 Task: Use the formula "ARRAY_CONSTRAIN" in spreadsheet "Project protfolio".
Action: Mouse moved to (794, 126)
Screenshot: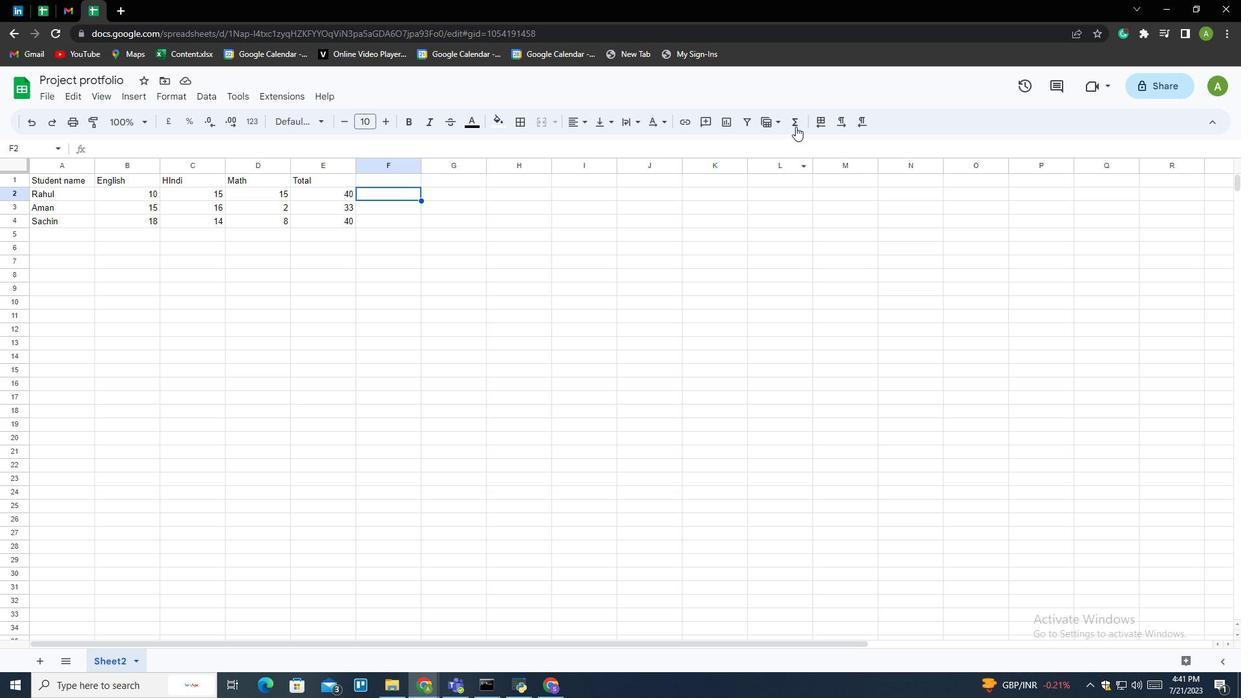 
Action: Mouse pressed left at (794, 126)
Screenshot: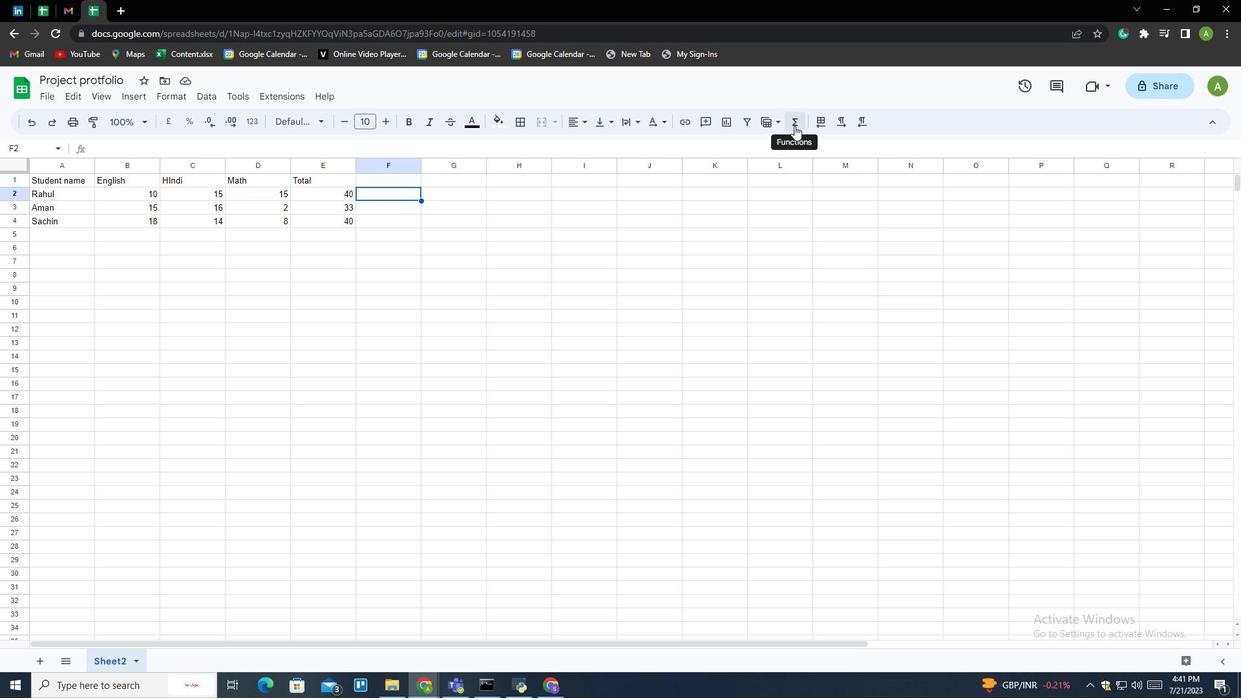 
Action: Mouse moved to (837, 263)
Screenshot: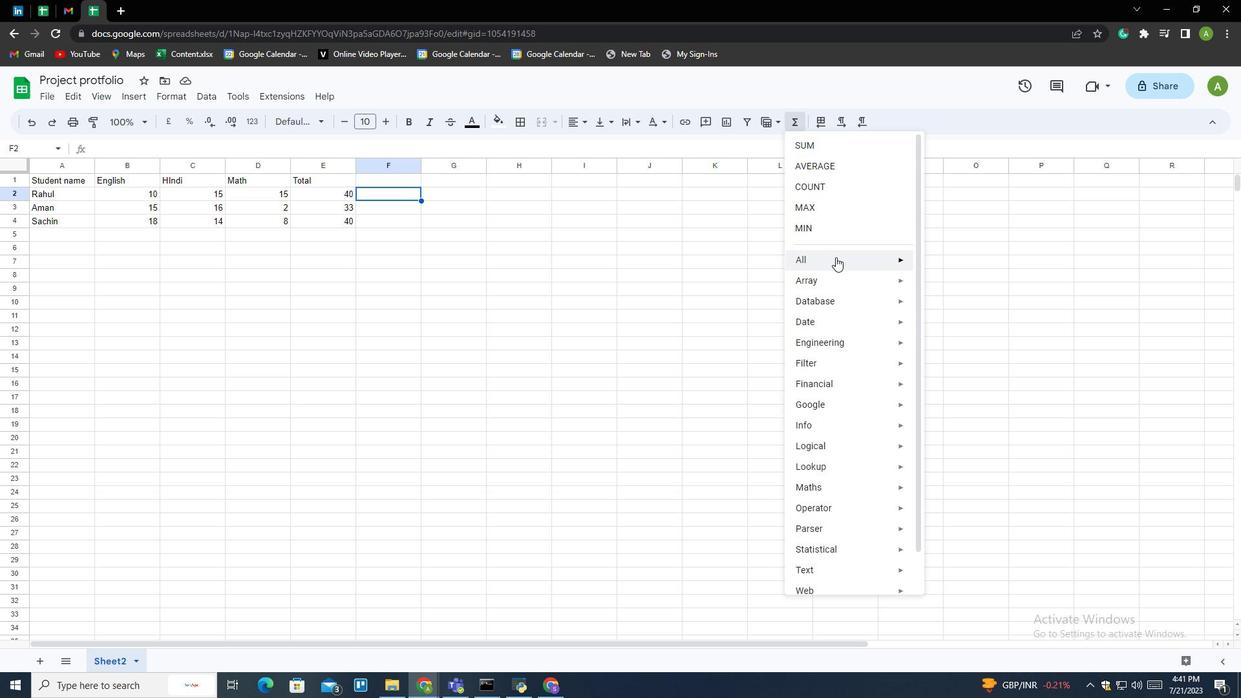 
Action: Mouse pressed left at (837, 263)
Screenshot: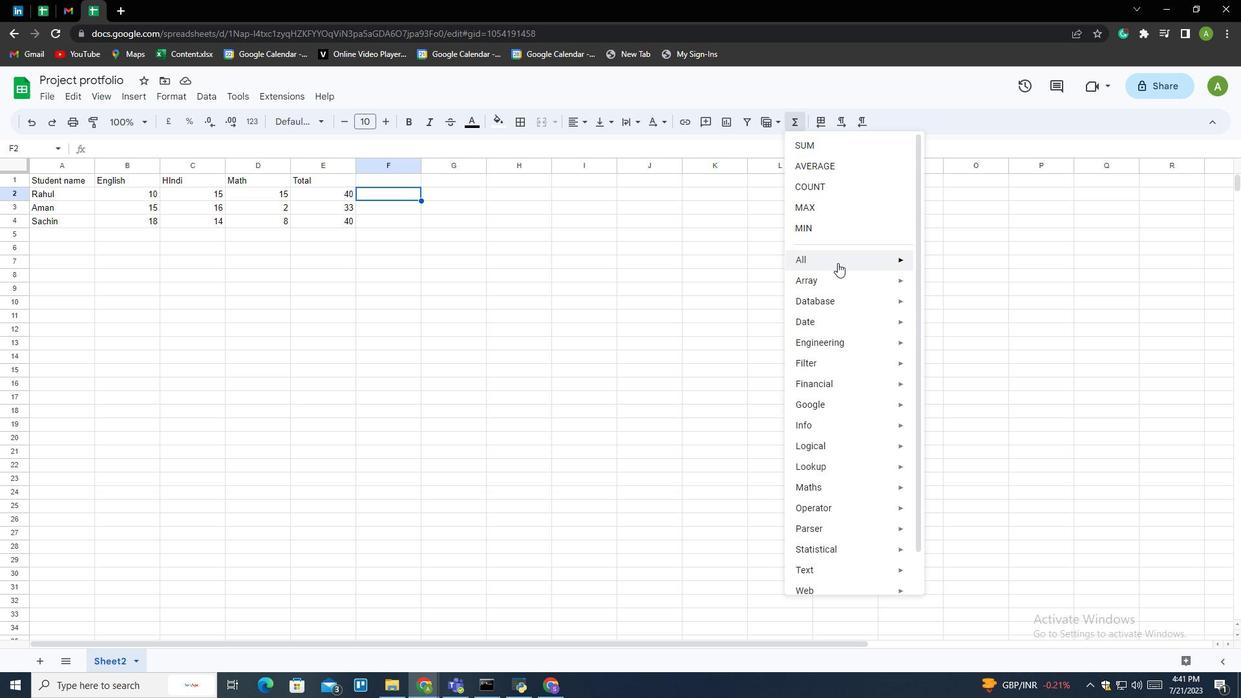 
Action: Mouse moved to (942, 291)
Screenshot: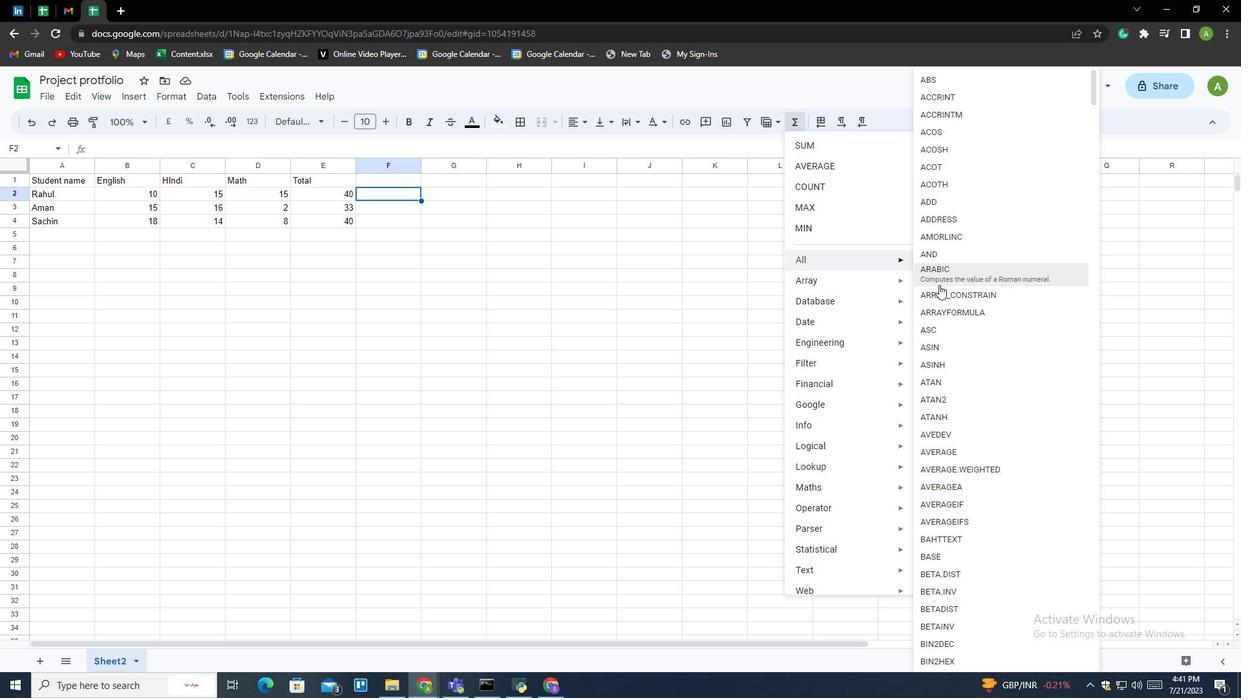 
Action: Mouse pressed left at (942, 291)
Screenshot: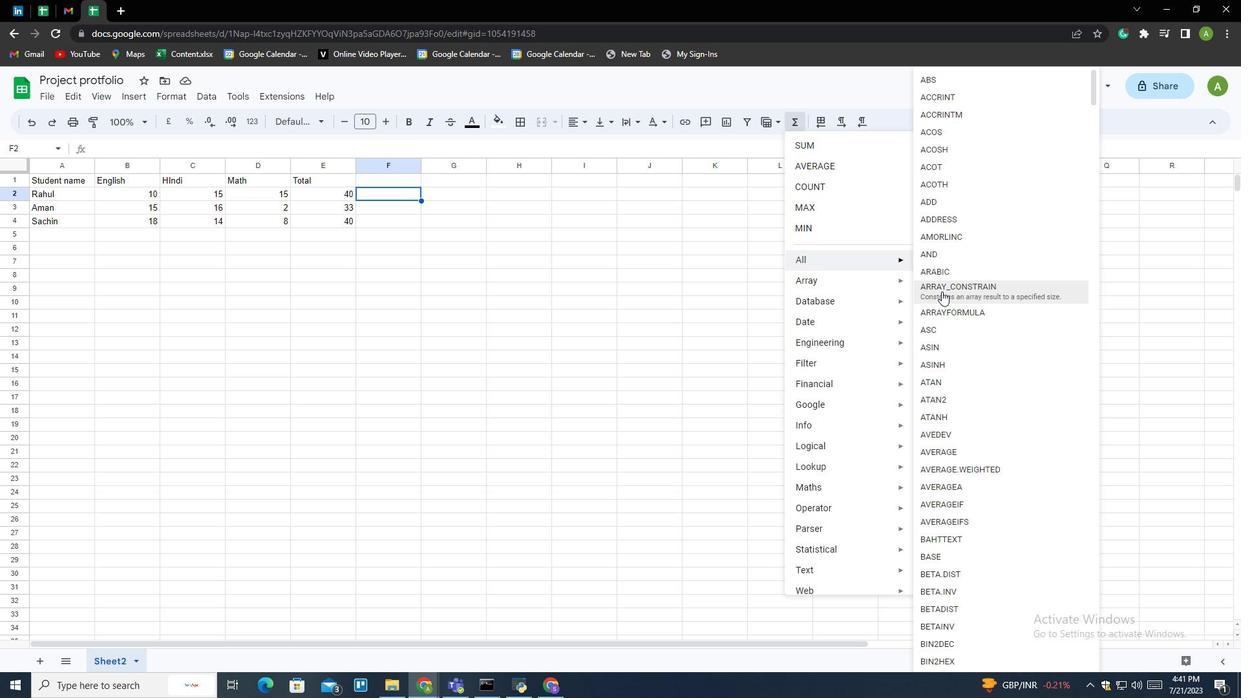 
Action: Mouse moved to (140, 193)
Screenshot: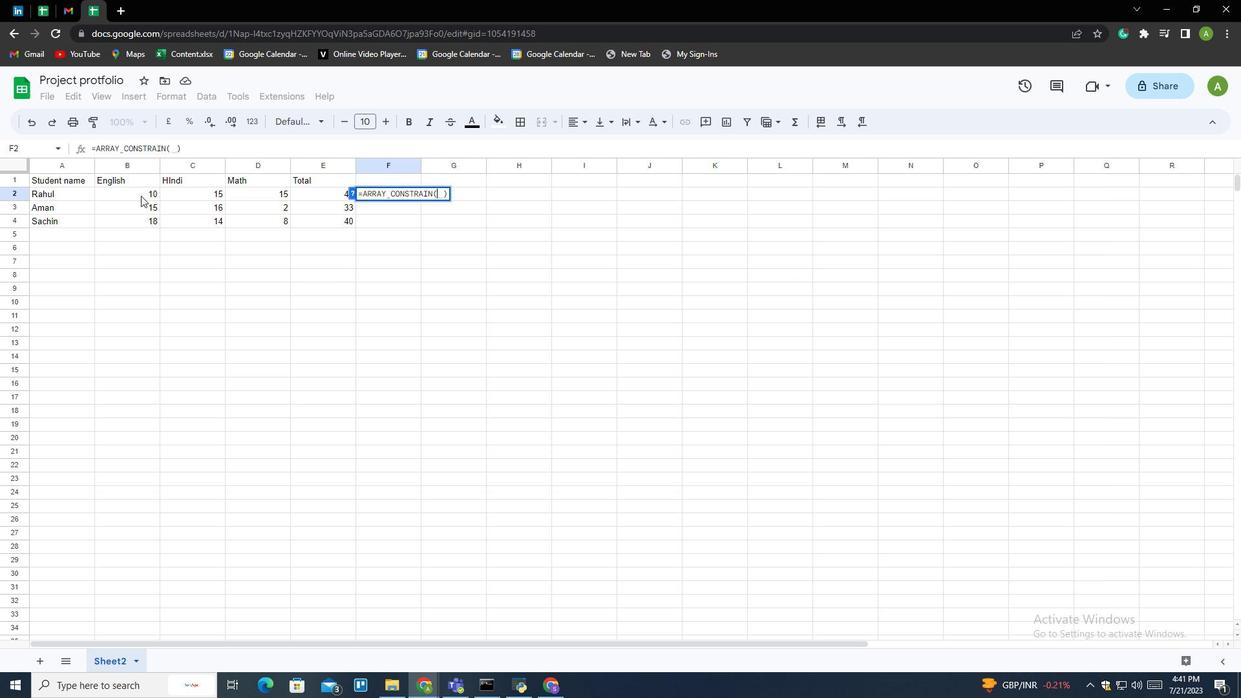 
Action: Mouse pressed left at (140, 193)
Screenshot: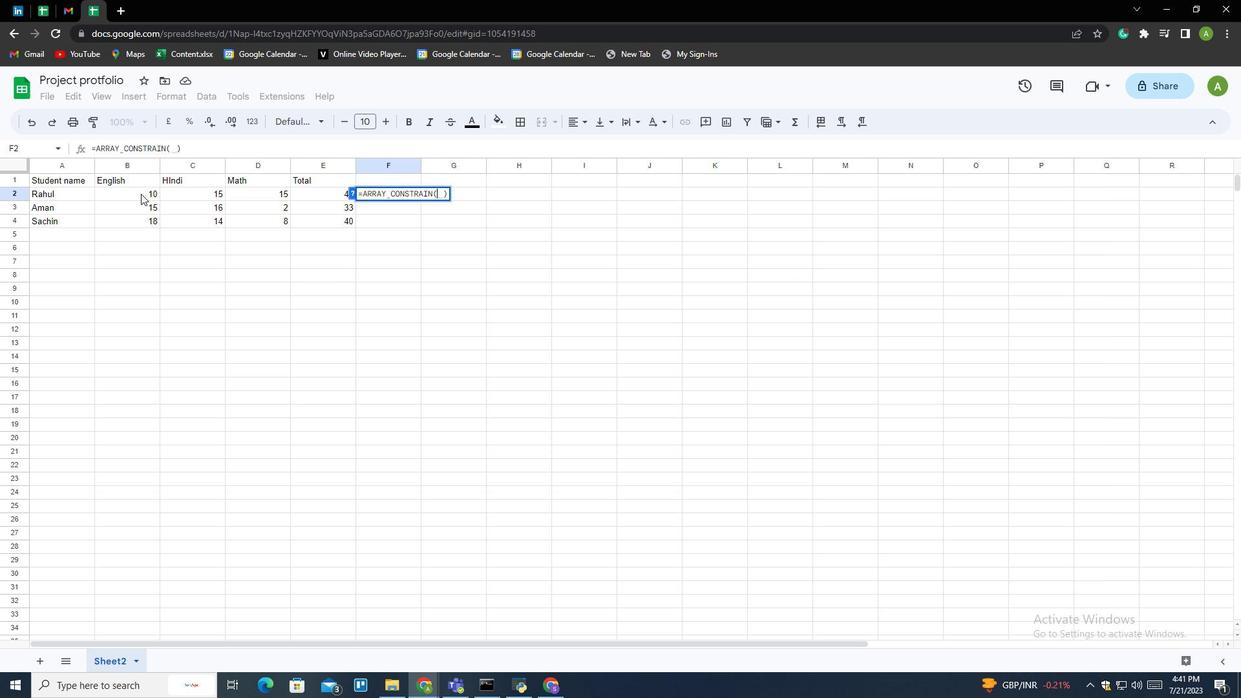 
Action: Mouse moved to (332, 227)
Screenshot: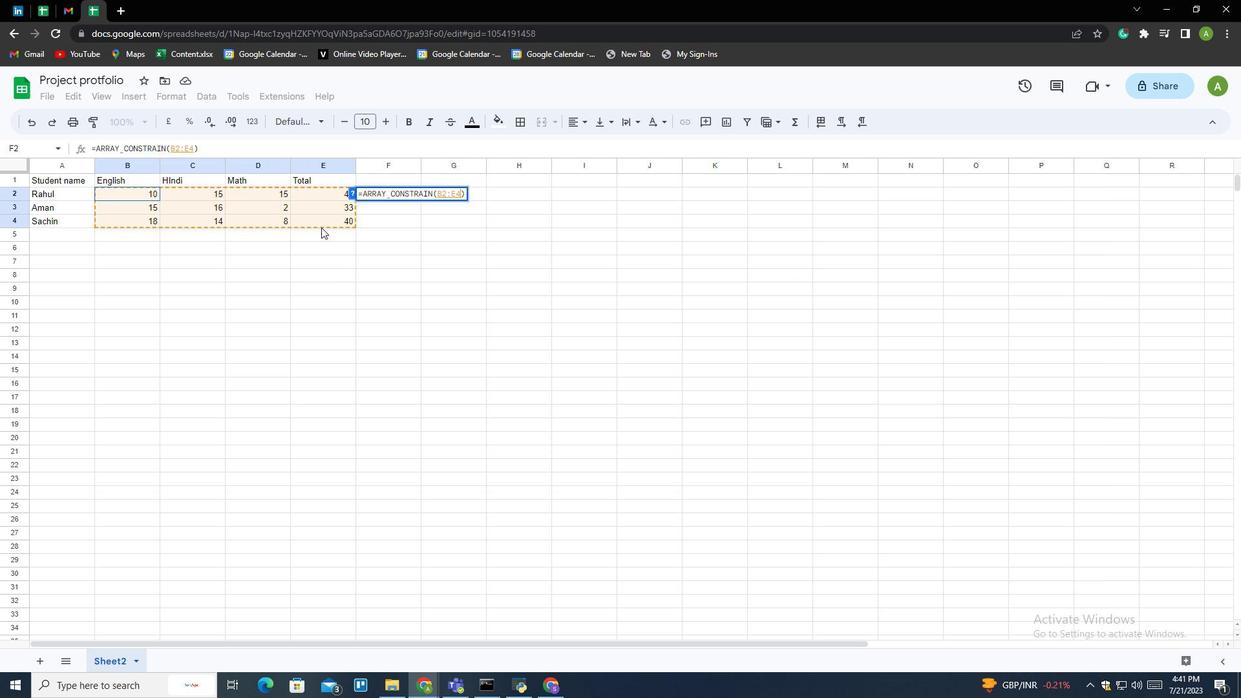 
Action: Key pressed ,<Key.space>2,<Key.space>2<Key.enter>
Screenshot: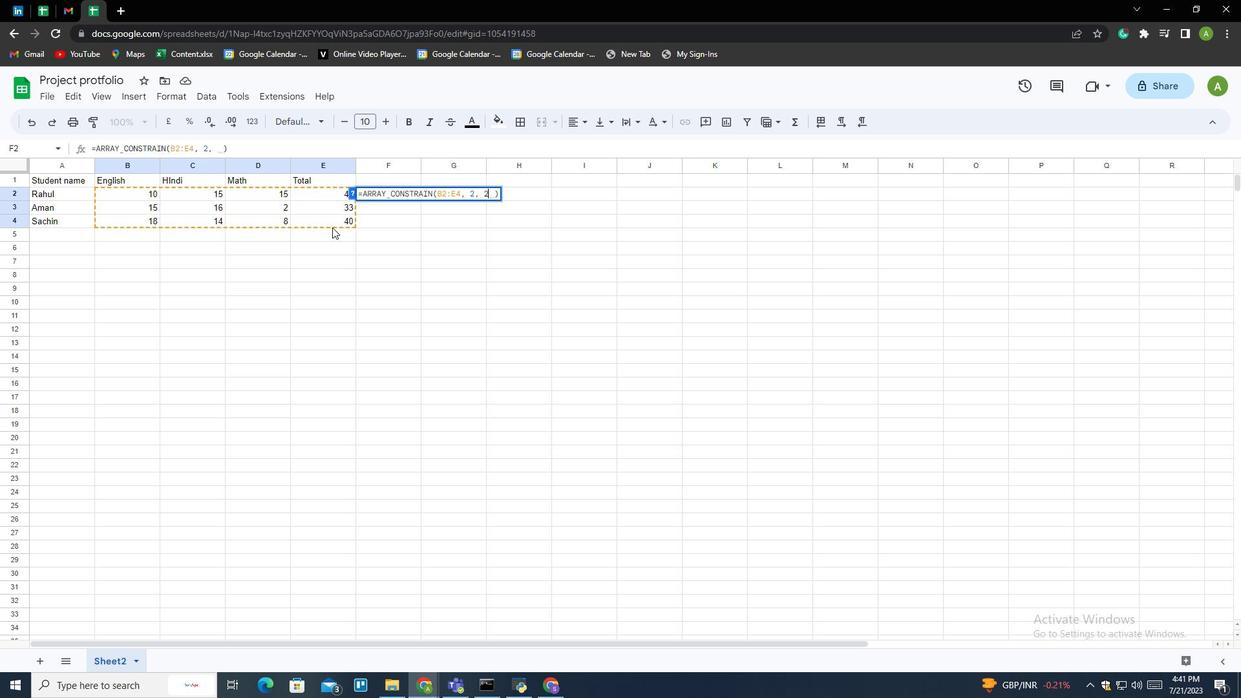 
